 Task: Select Convenience. Add to cart, from Big Lots for 1123 Parrill Court, Portage, Indiana 46368, Cell Number 219-406-4695, following items : Reach Essentials Toothbrushes Soft  - 1, Always Thin No Feel Protection Daily Pantiliners (20 ct)_x000D_
 - 2
Action: Mouse moved to (259, 122)
Screenshot: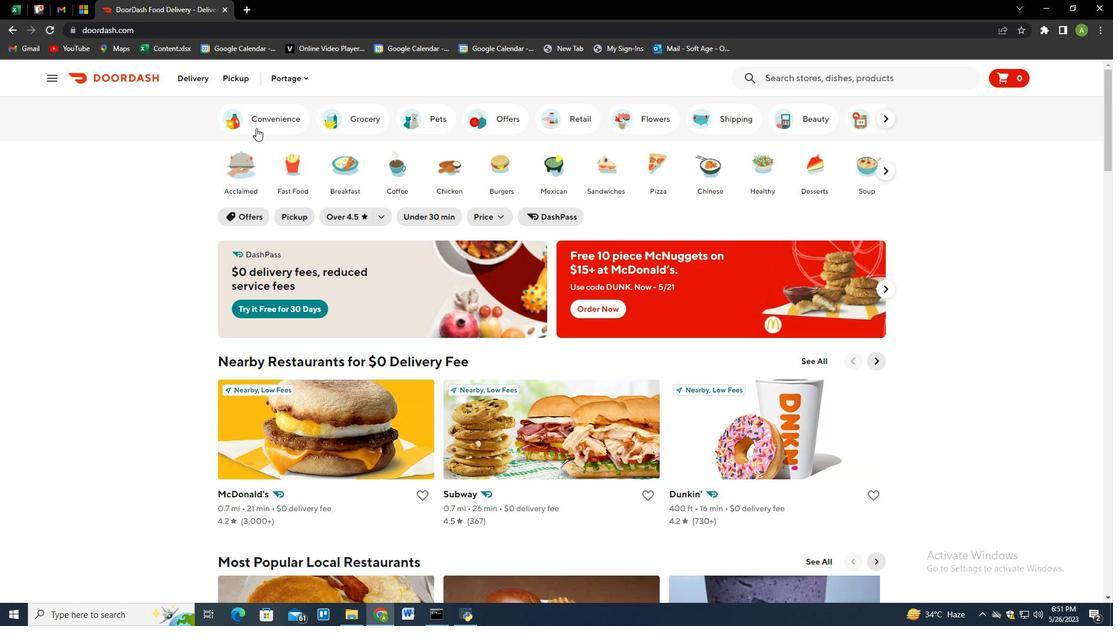 
Action: Mouse pressed left at (259, 122)
Screenshot: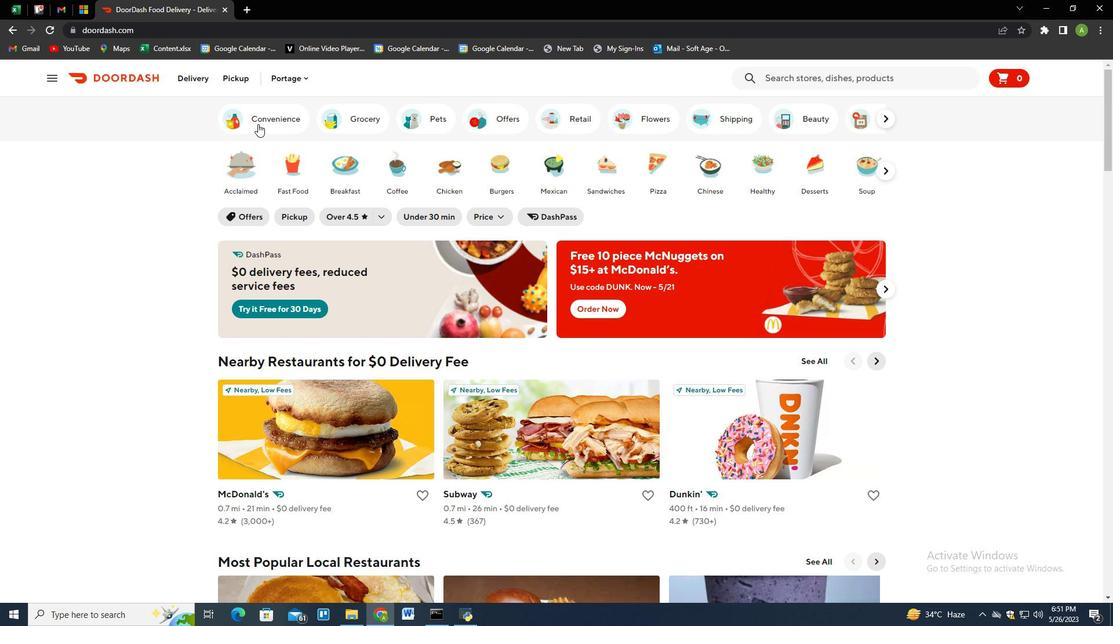 
Action: Mouse moved to (766, 464)
Screenshot: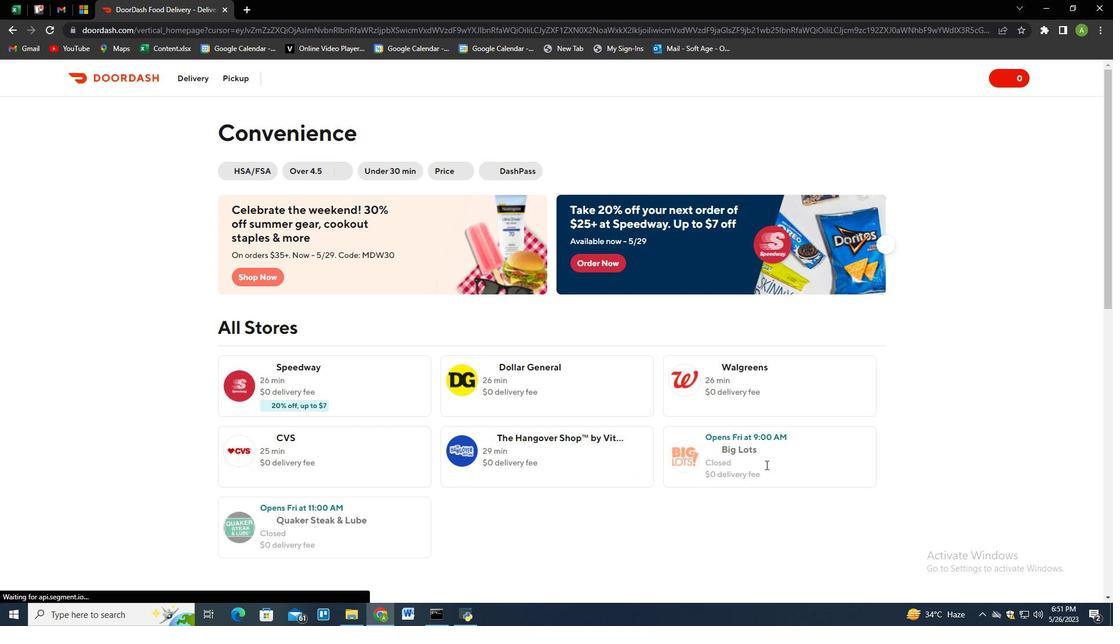 
Action: Mouse pressed left at (766, 464)
Screenshot: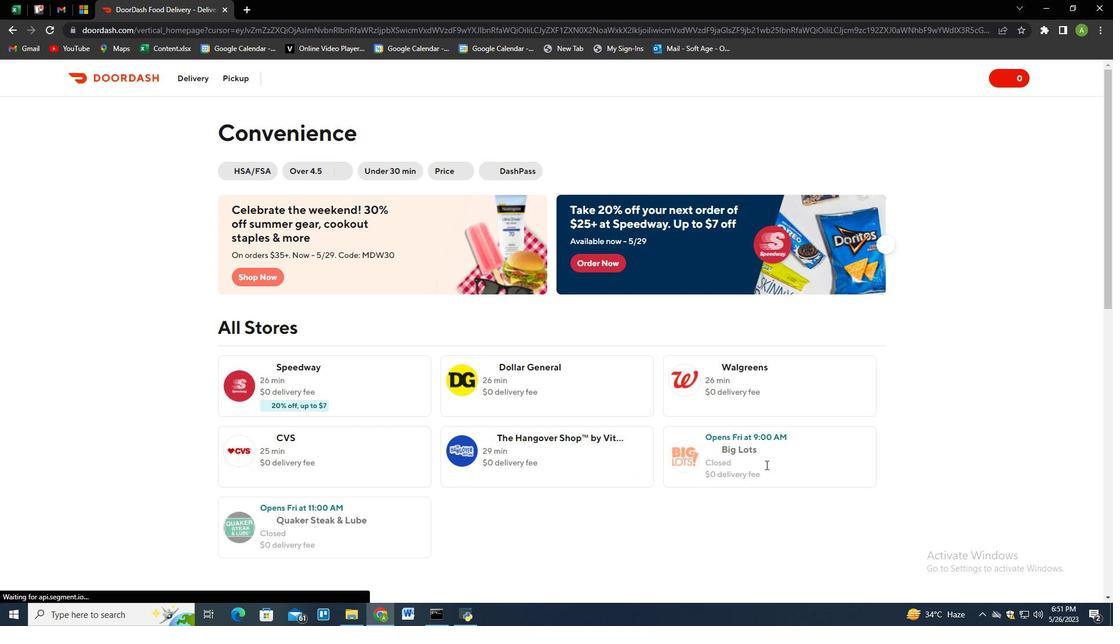 
Action: Mouse moved to (219, 78)
Screenshot: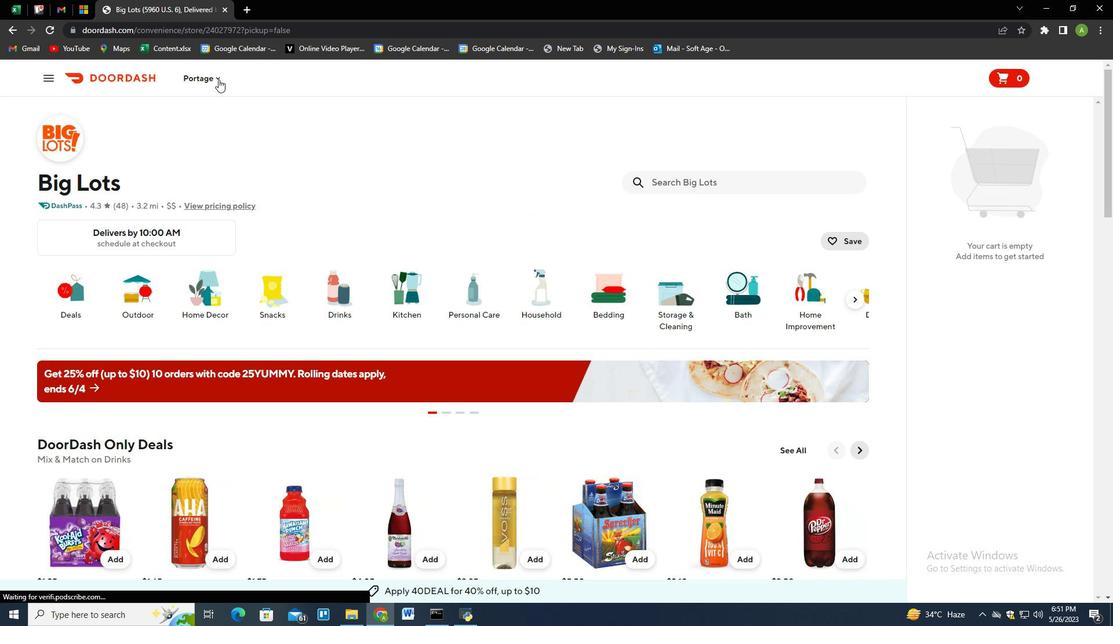 
Action: Mouse pressed left at (219, 78)
Screenshot: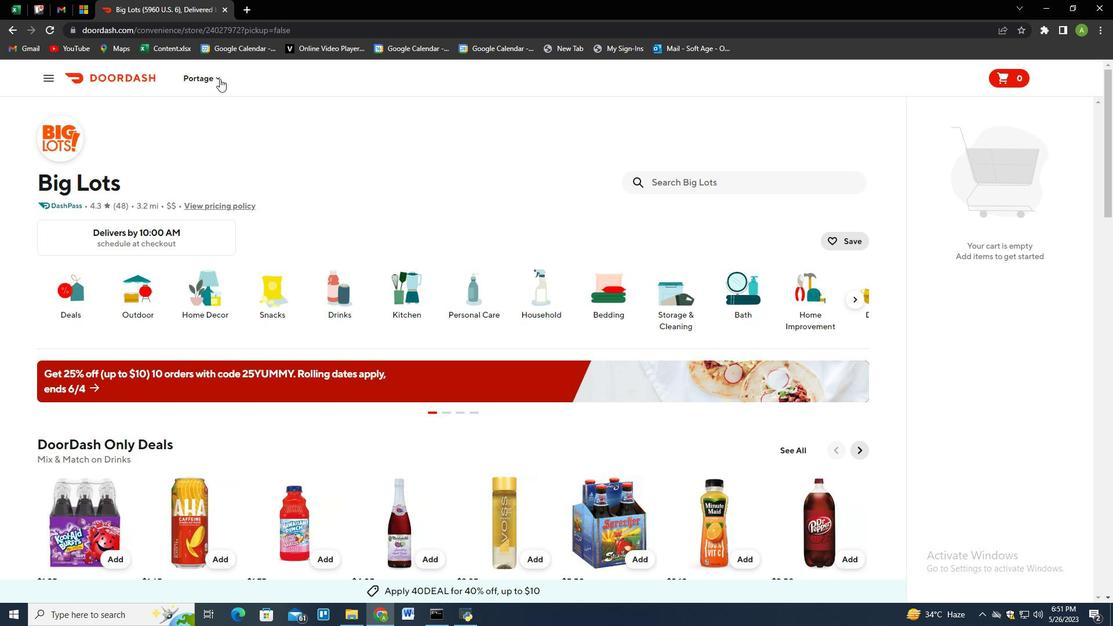 
Action: Mouse moved to (234, 123)
Screenshot: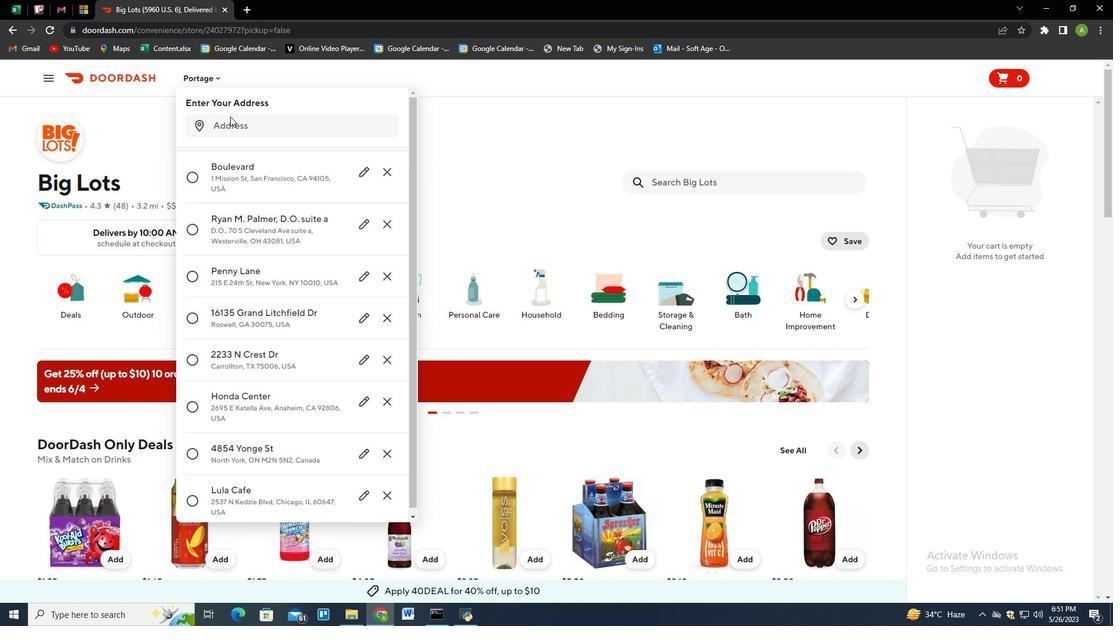 
Action: Mouse pressed left at (234, 123)
Screenshot: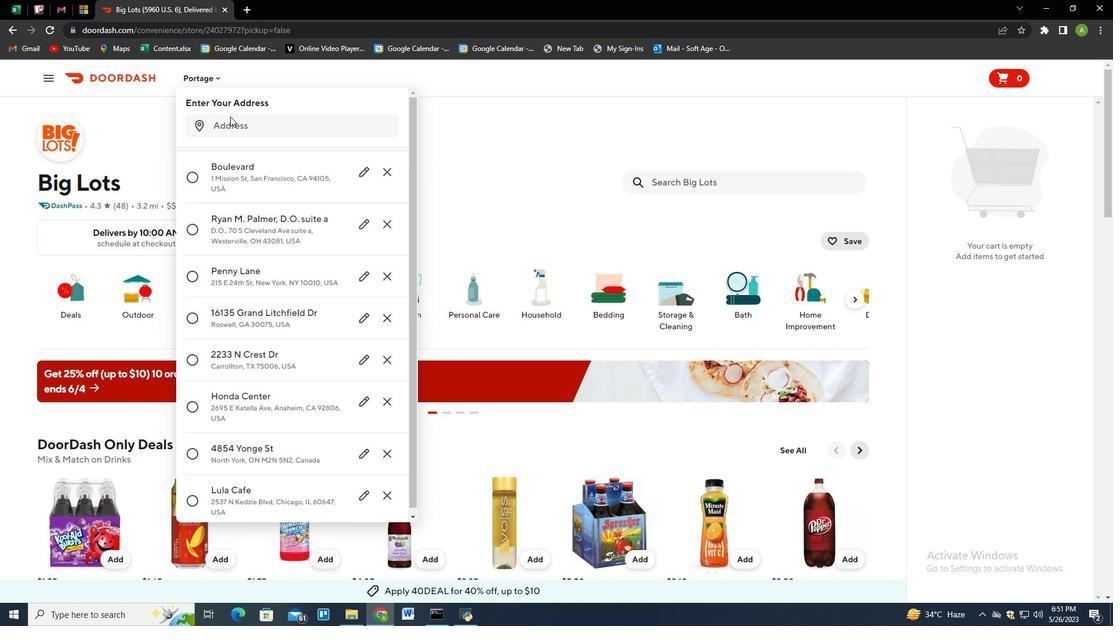 
Action: Mouse moved to (189, 104)
Screenshot: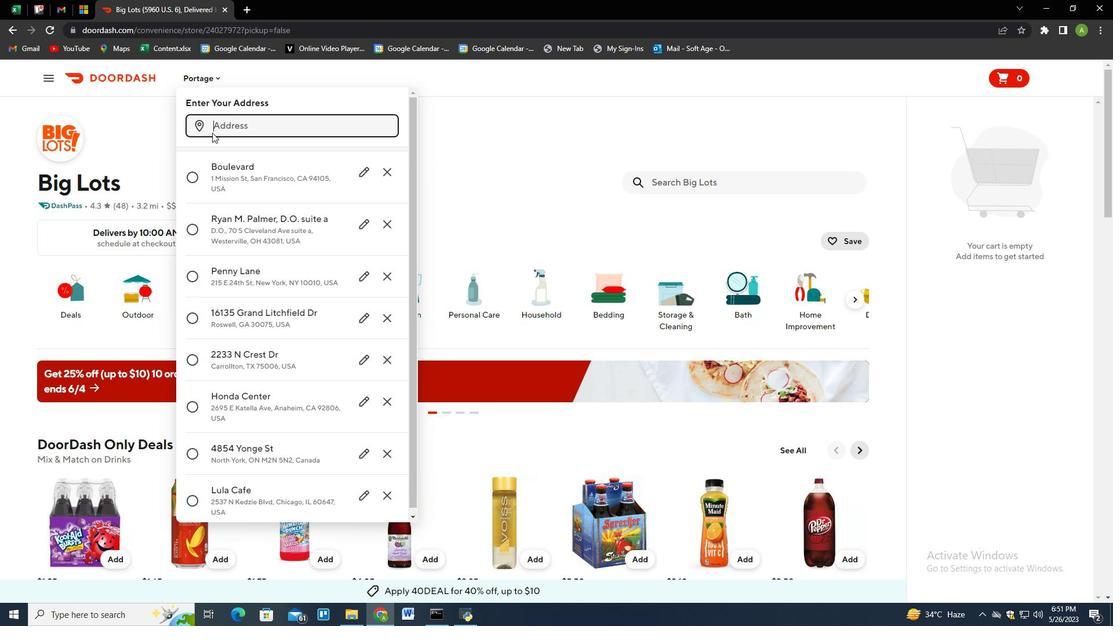 
Action: Key pressed 1123<Key.space>parill<Key.space>court,<Key.space>portage,<Key.space>indo<Key.backspace>iana<Key.space>46368<Key.enter>
Screenshot: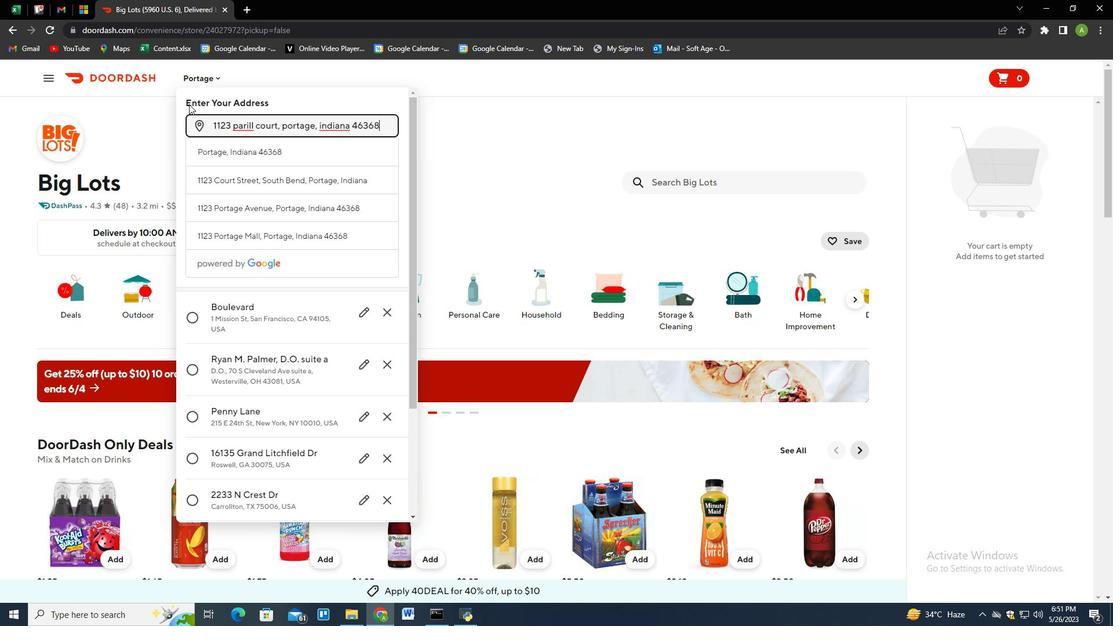 
Action: Mouse moved to (337, 446)
Screenshot: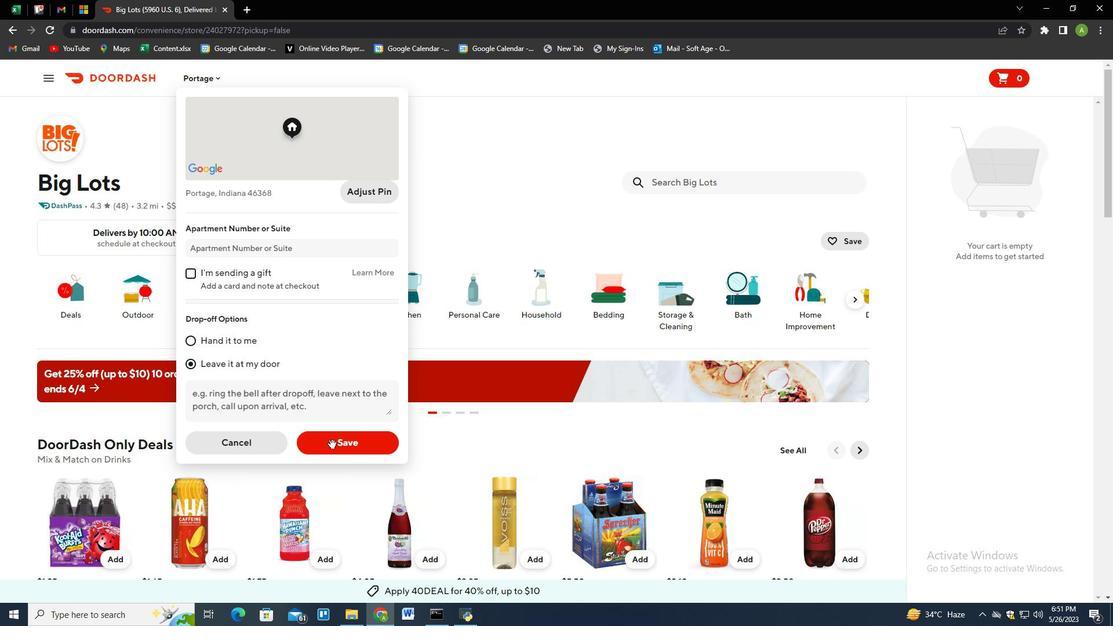 
Action: Mouse pressed left at (337, 446)
Screenshot: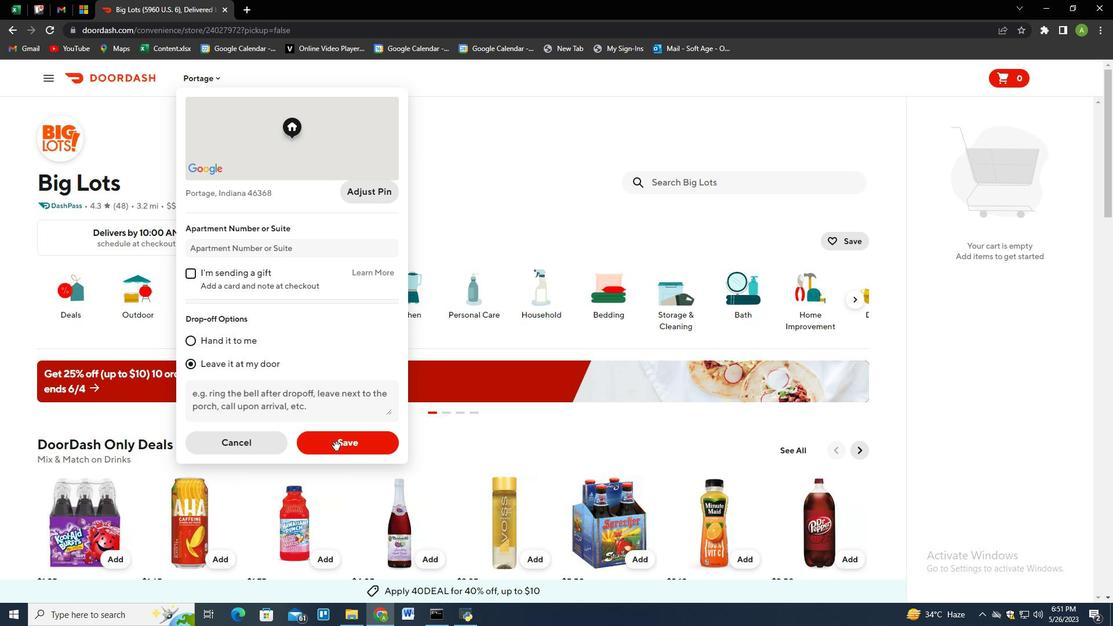 
Action: Mouse moved to (709, 181)
Screenshot: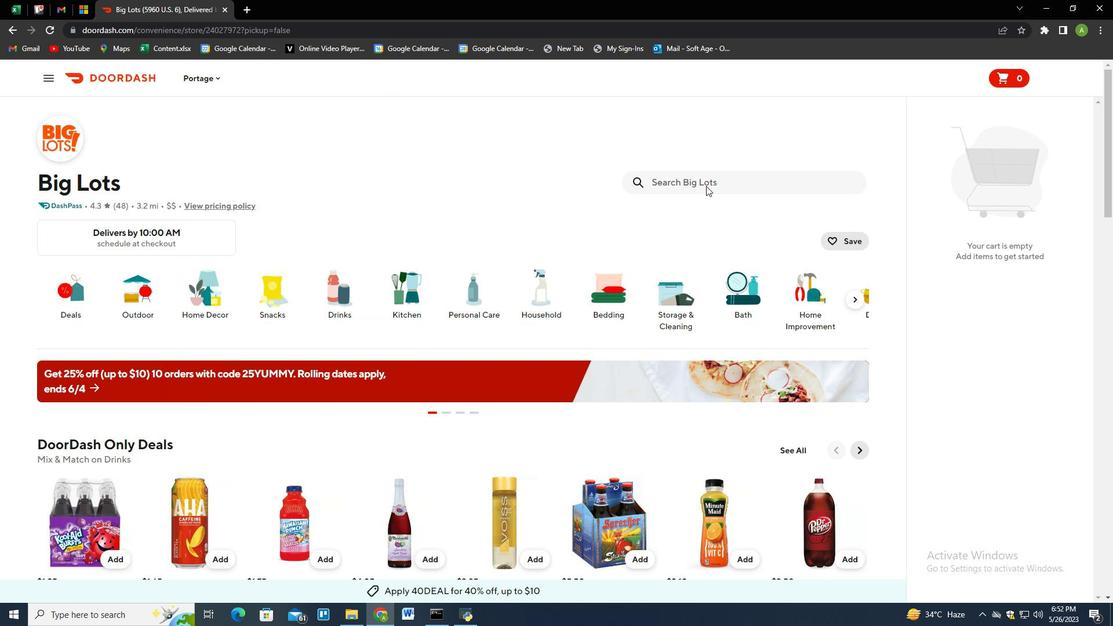 
Action: Mouse pressed left at (709, 181)
Screenshot: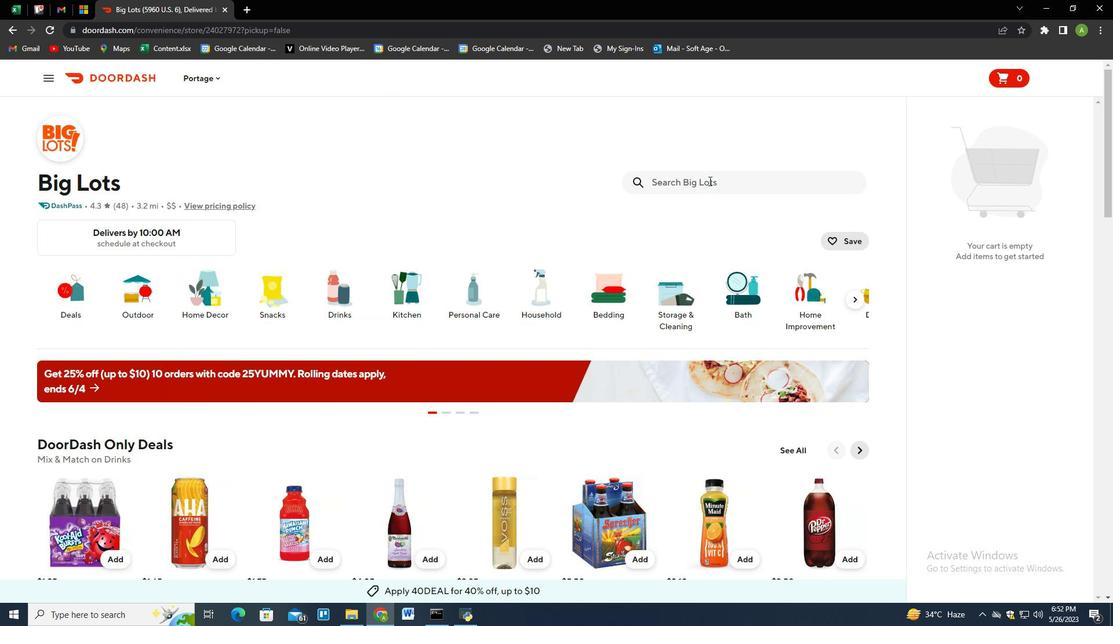 
Action: Key pressed reach<Key.space>essentials<Key.space>toothbrushes<Key.space>soft<Key.enter>
Screenshot: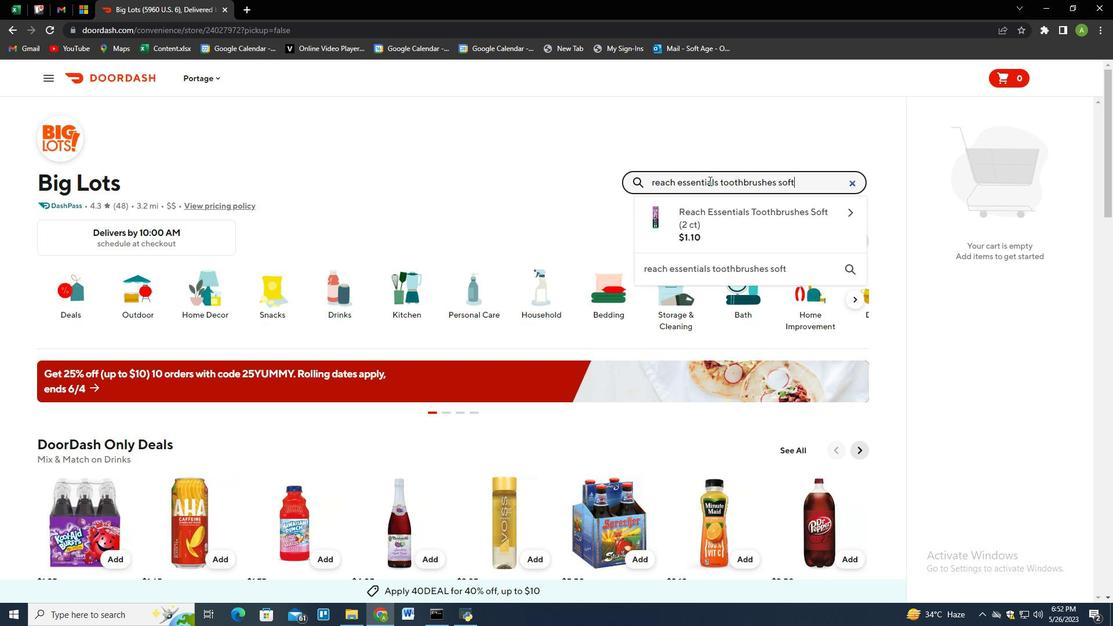 
Action: Mouse moved to (102, 303)
Screenshot: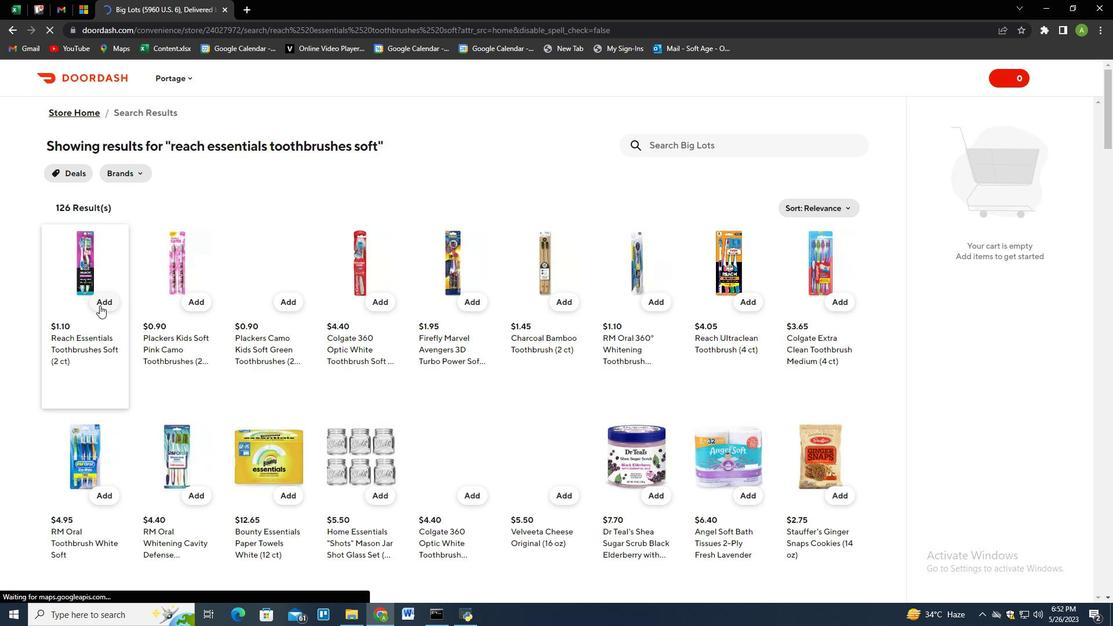 
Action: Mouse pressed left at (102, 303)
Screenshot: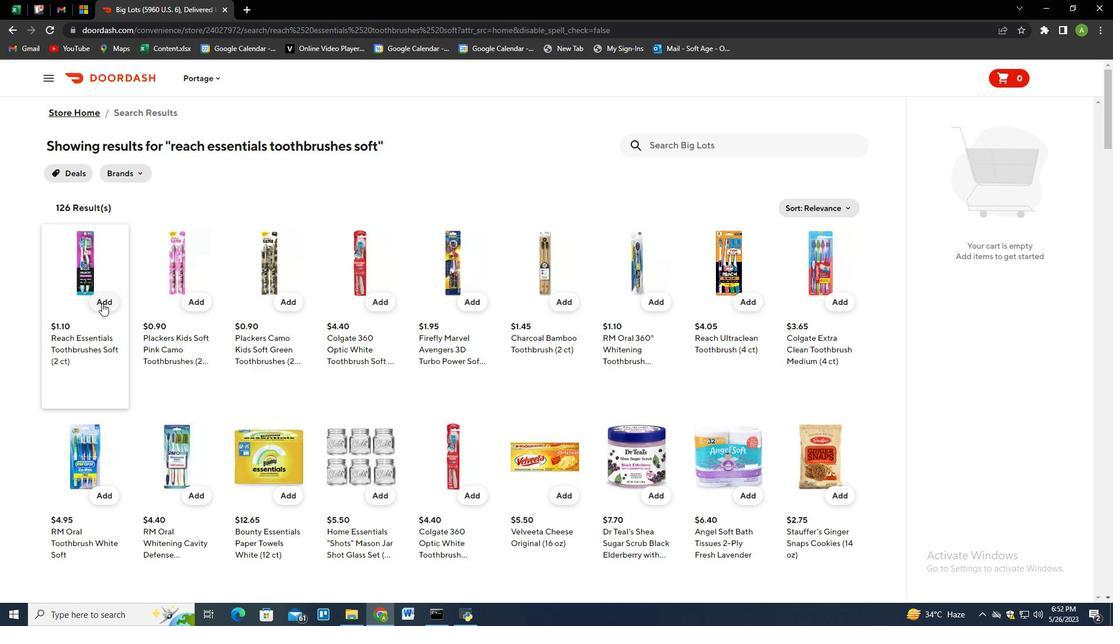 
Action: Mouse moved to (697, 140)
Screenshot: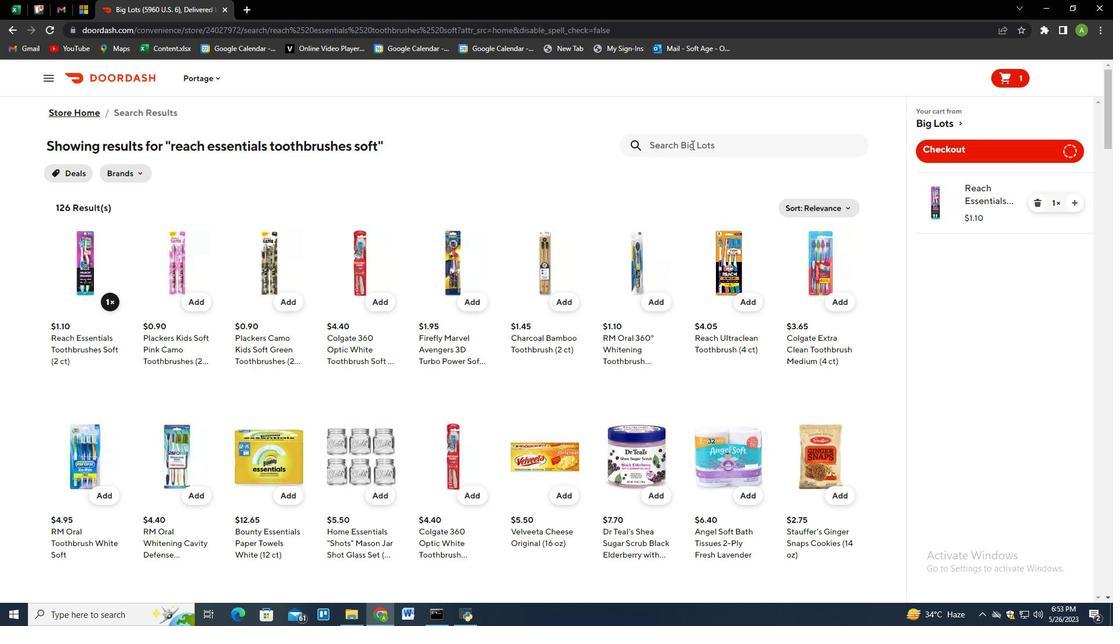 
Action: Mouse pressed left at (697, 140)
Screenshot: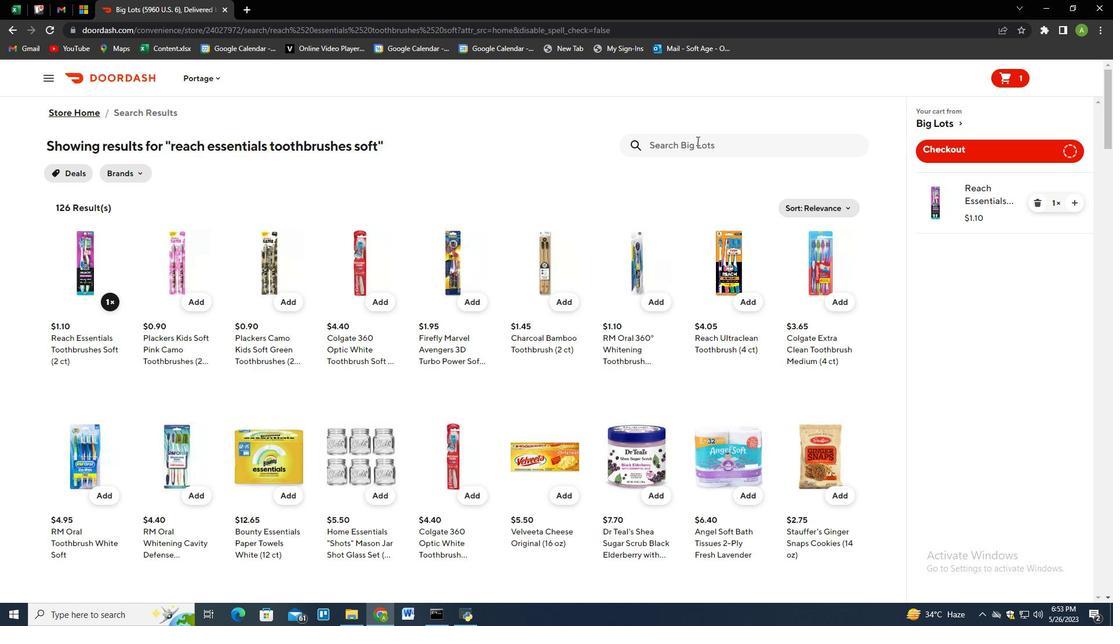 
Action: Mouse moved to (688, 147)
Screenshot: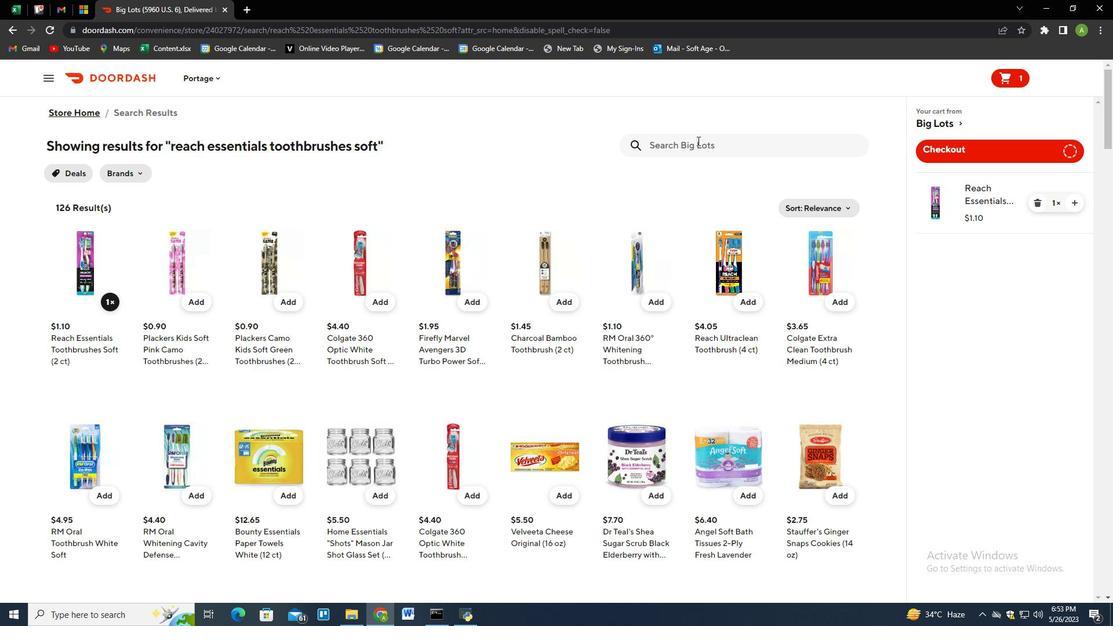 
Action: Mouse pressed left at (688, 147)
Screenshot: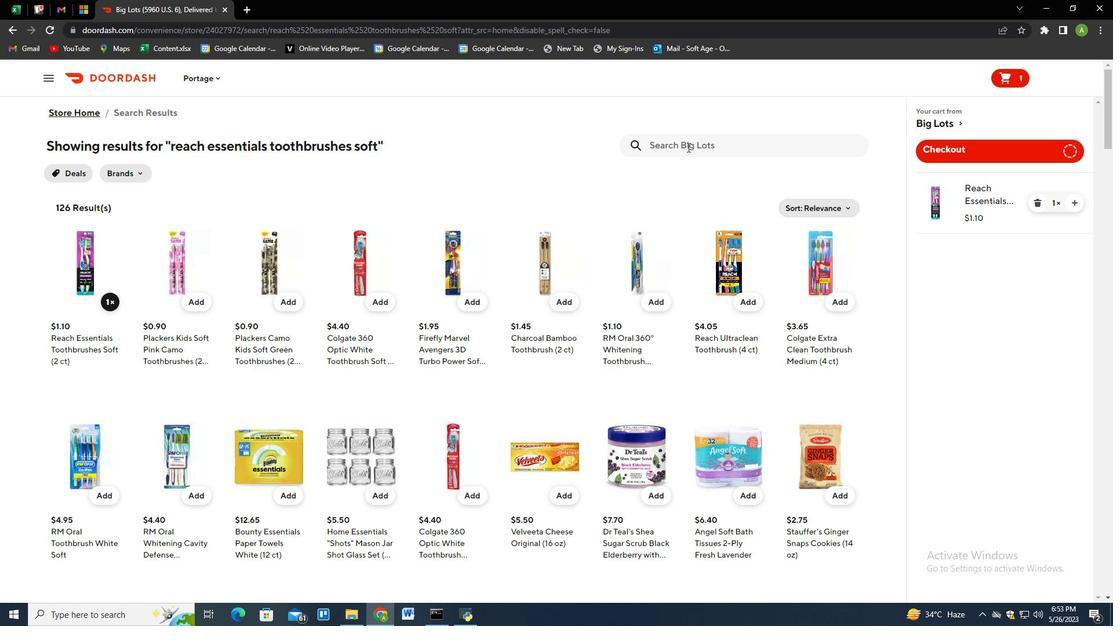 
Action: Key pressed alwas<Key.backspace>ys<Key.space><Key.backspace><Key.space>thin<Key.space>no<Key.space>feel<Key.space>protection<Key.space>daily<Key.space>pantilinr<Key.backspace>ers<Key.space><Key.shift>(20<Key.space>ct<Key.shift>)<Key.enter>
Screenshot: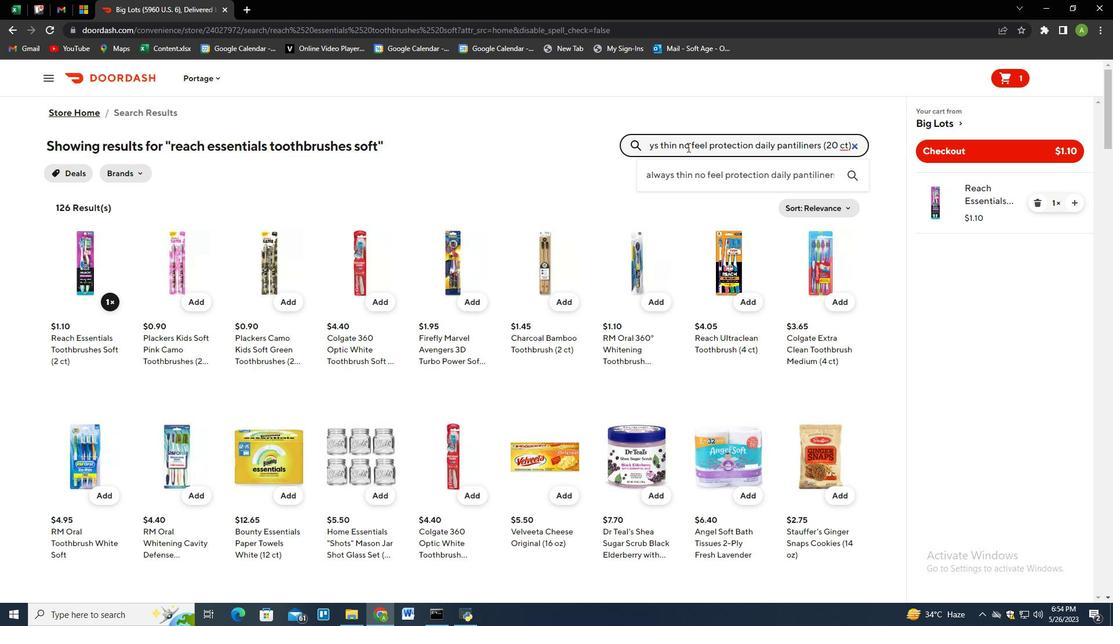 
Action: Mouse moved to (105, 302)
Screenshot: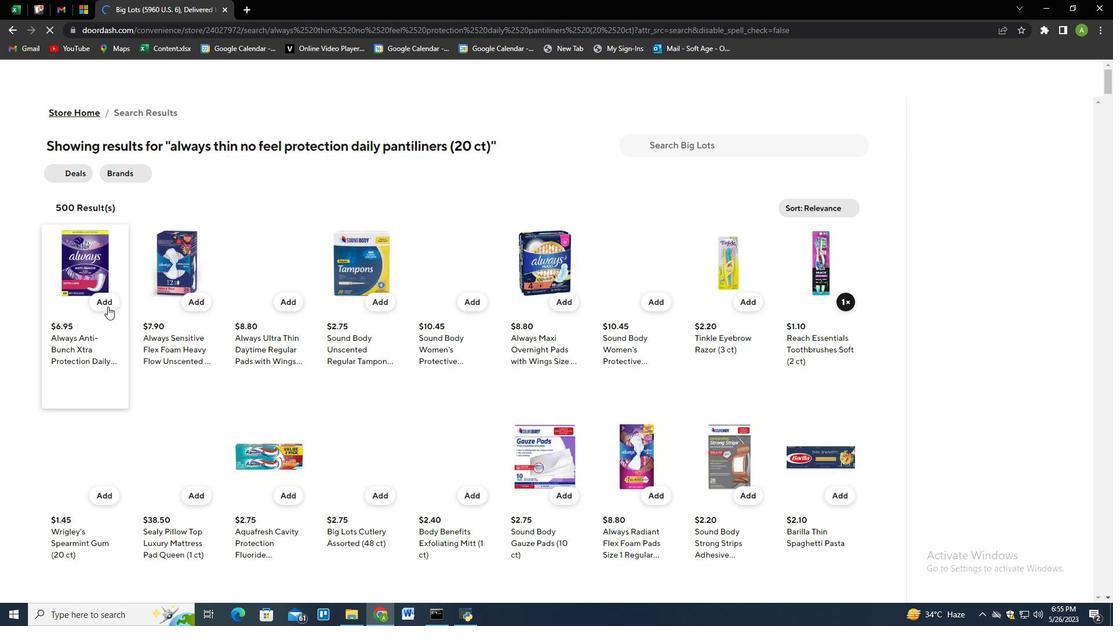 
Action: Mouse pressed left at (105, 302)
Screenshot: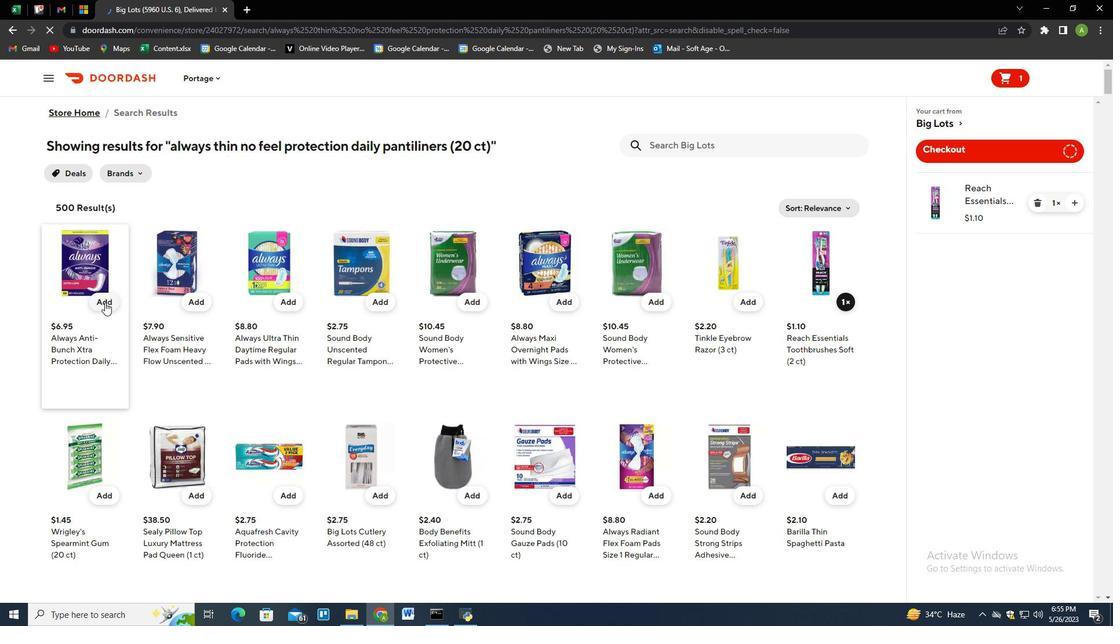 
Action: Mouse moved to (1072, 259)
Screenshot: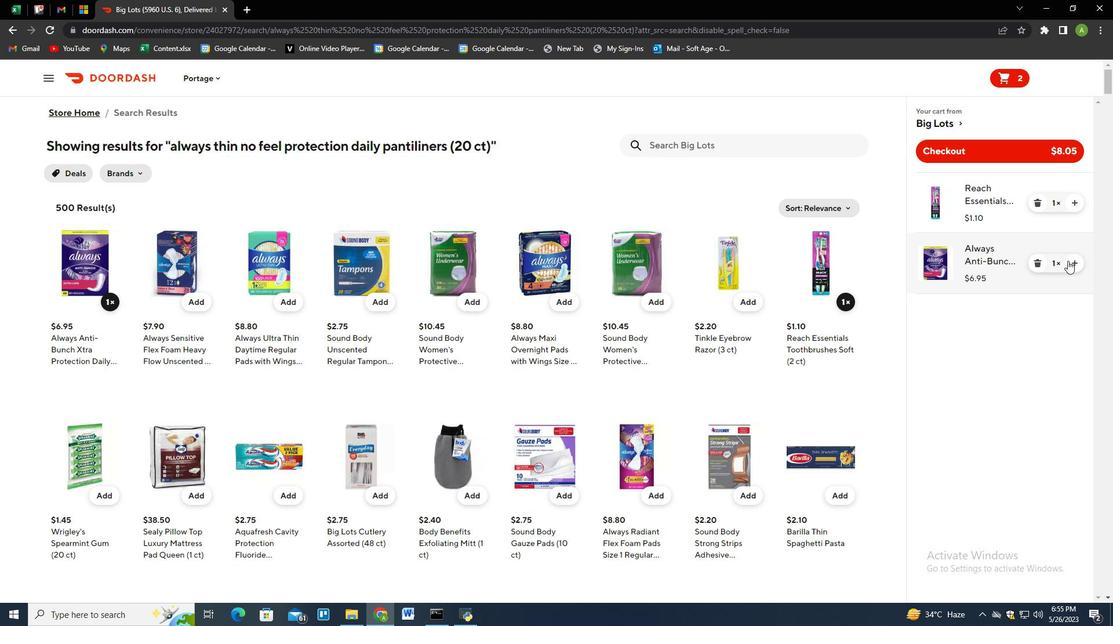 
Action: Mouse pressed left at (1072, 259)
Screenshot: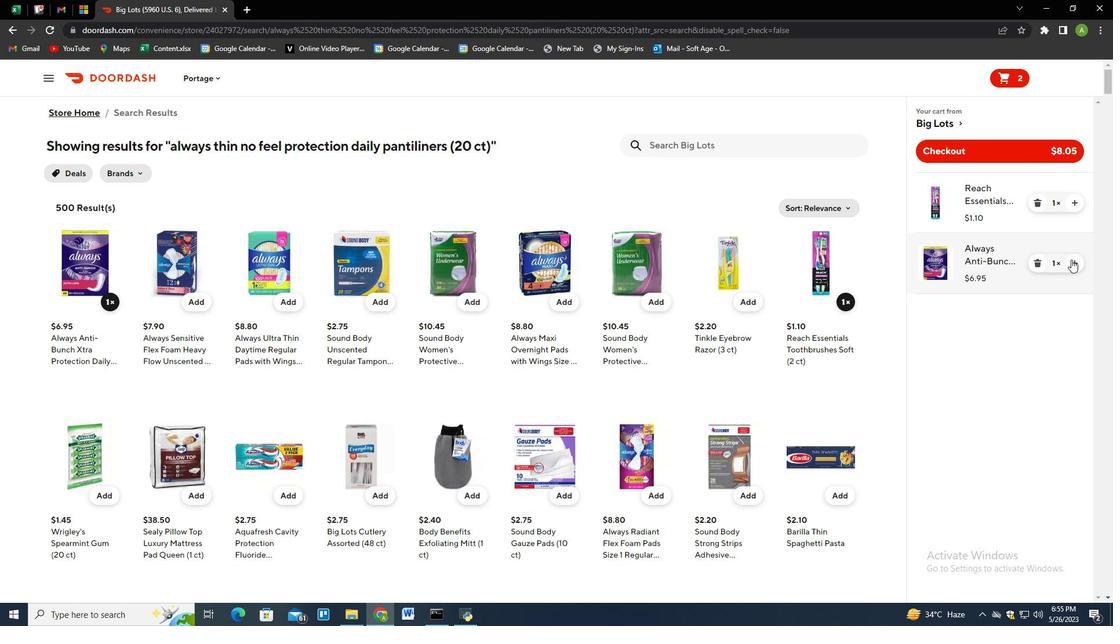
Action: Mouse moved to (955, 156)
Screenshot: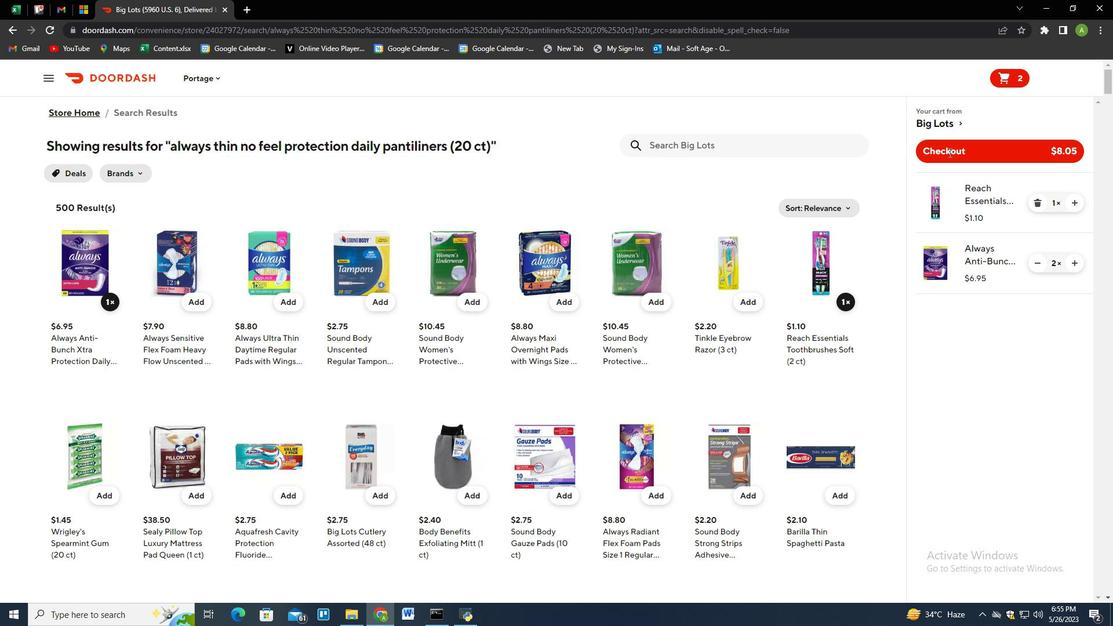 
Action: Mouse pressed left at (955, 156)
Screenshot: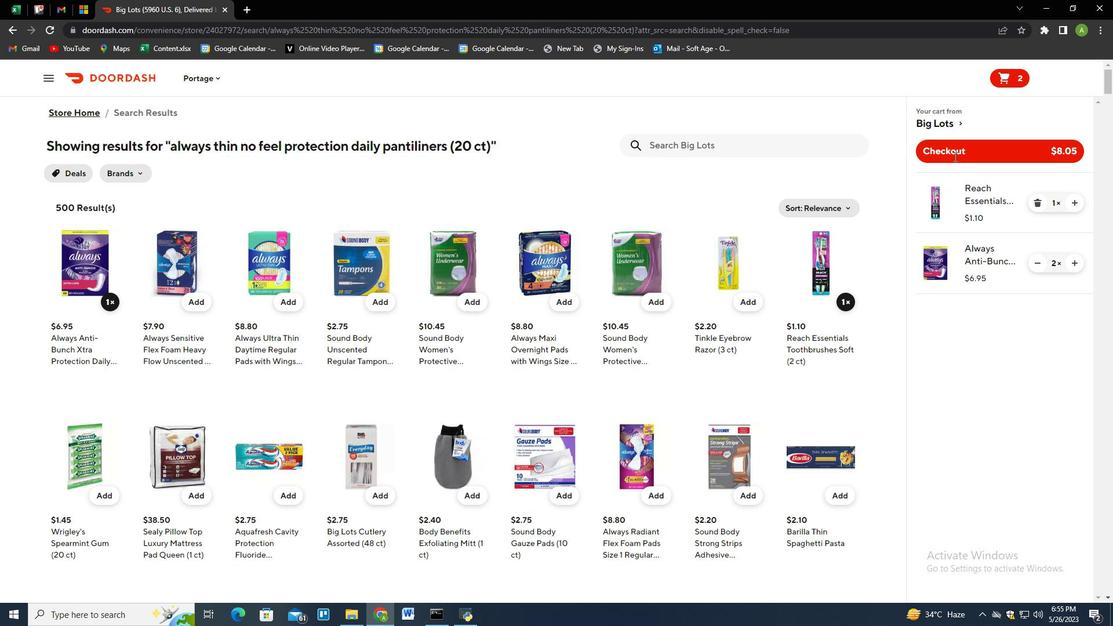 
Action: Mouse moved to (951, 150)
Screenshot: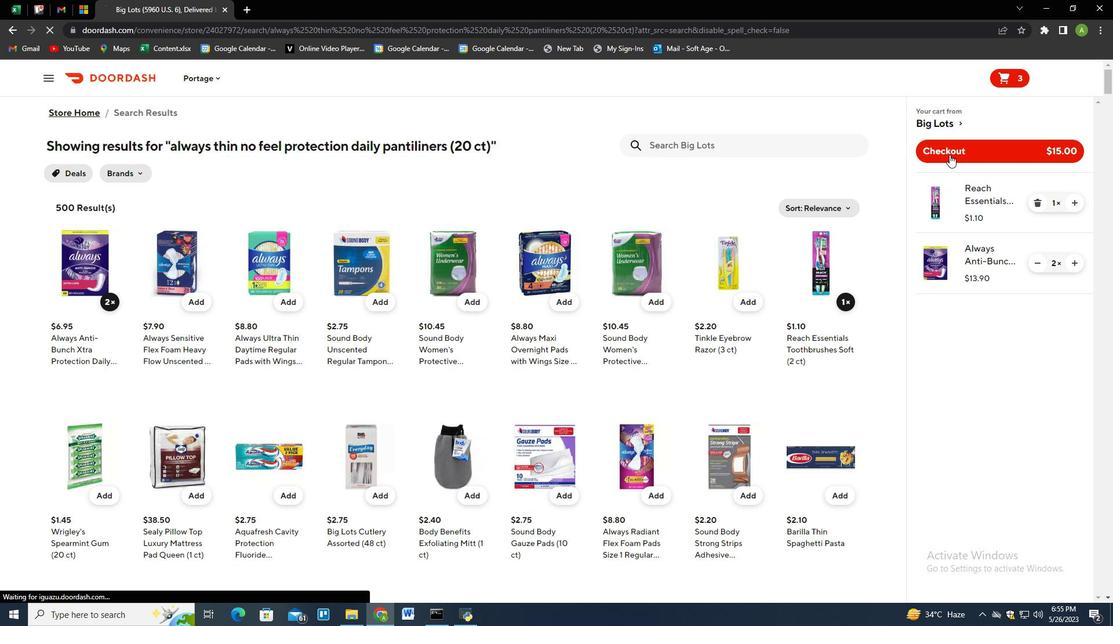 
Action: Mouse pressed left at (951, 150)
Screenshot: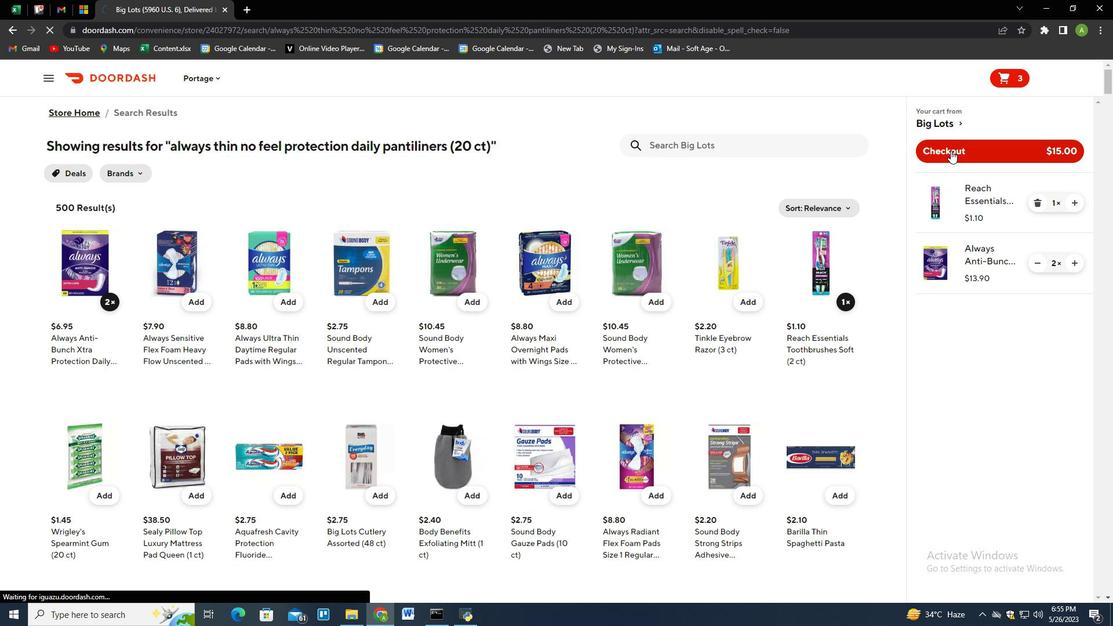 
